 Task: Select sheet 1 in protected sheets and ranges.
Action: Mouse moved to (183, 70)
Screenshot: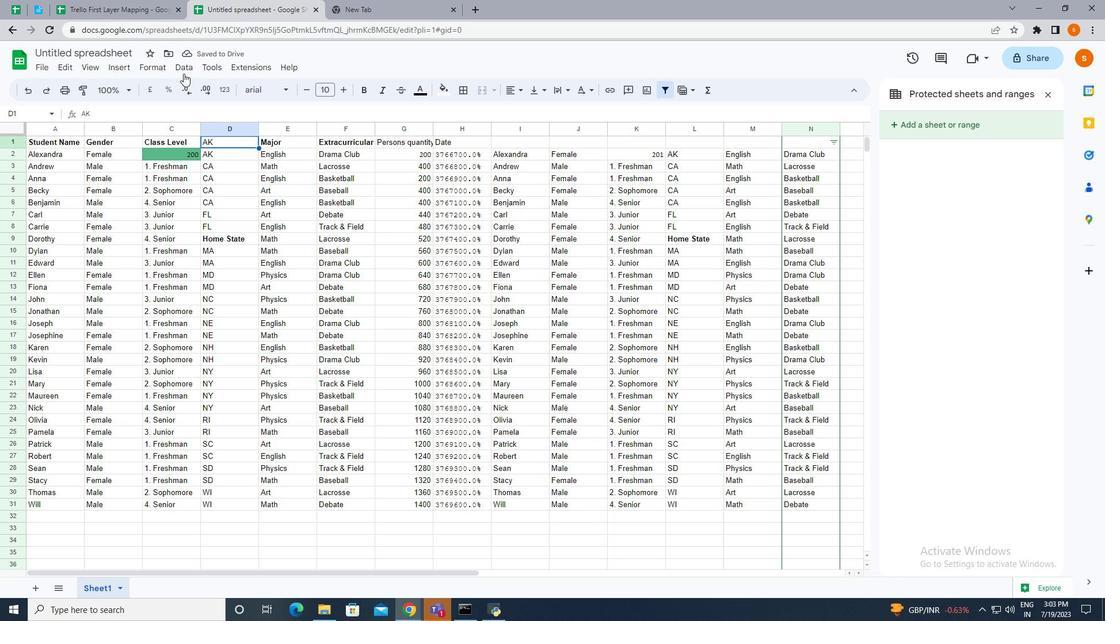 
Action: Mouse pressed left at (183, 70)
Screenshot: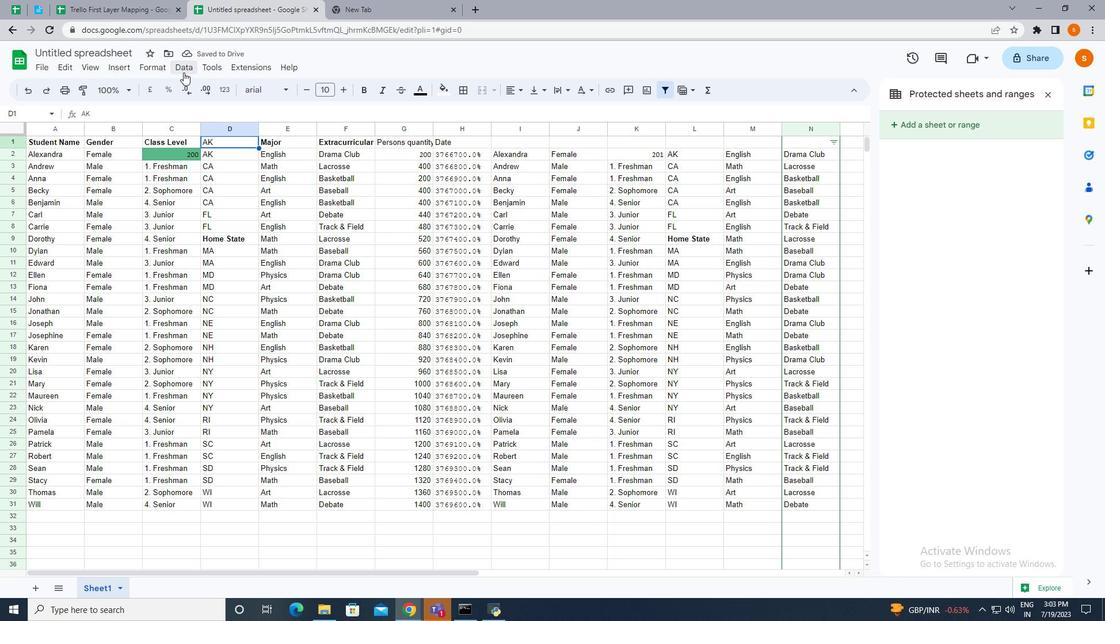 
Action: Mouse moved to (219, 200)
Screenshot: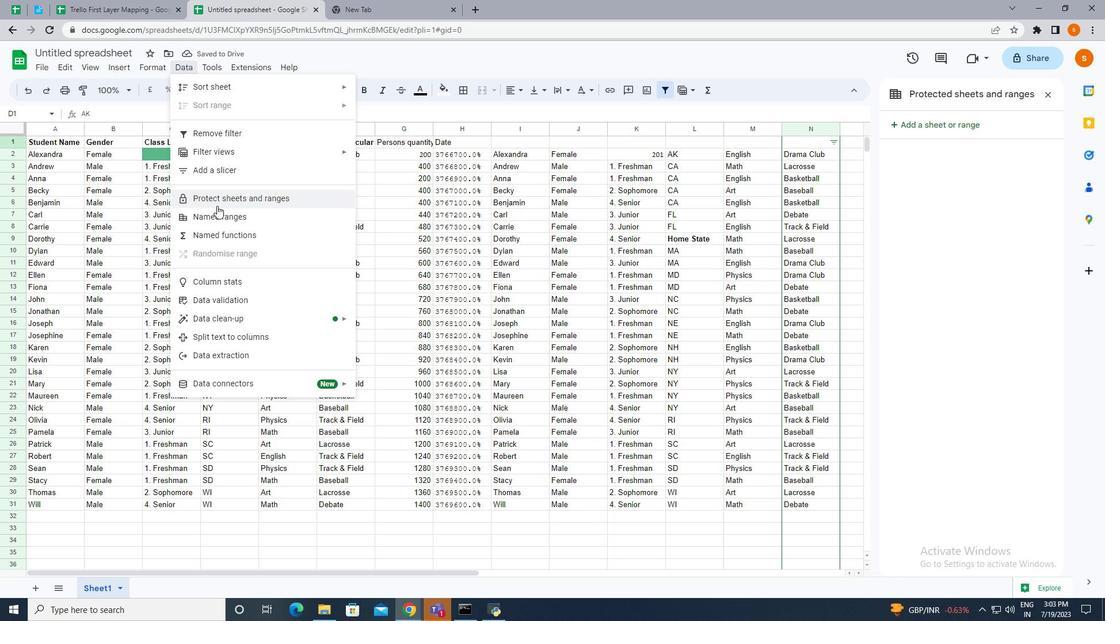 
Action: Mouse pressed left at (219, 200)
Screenshot: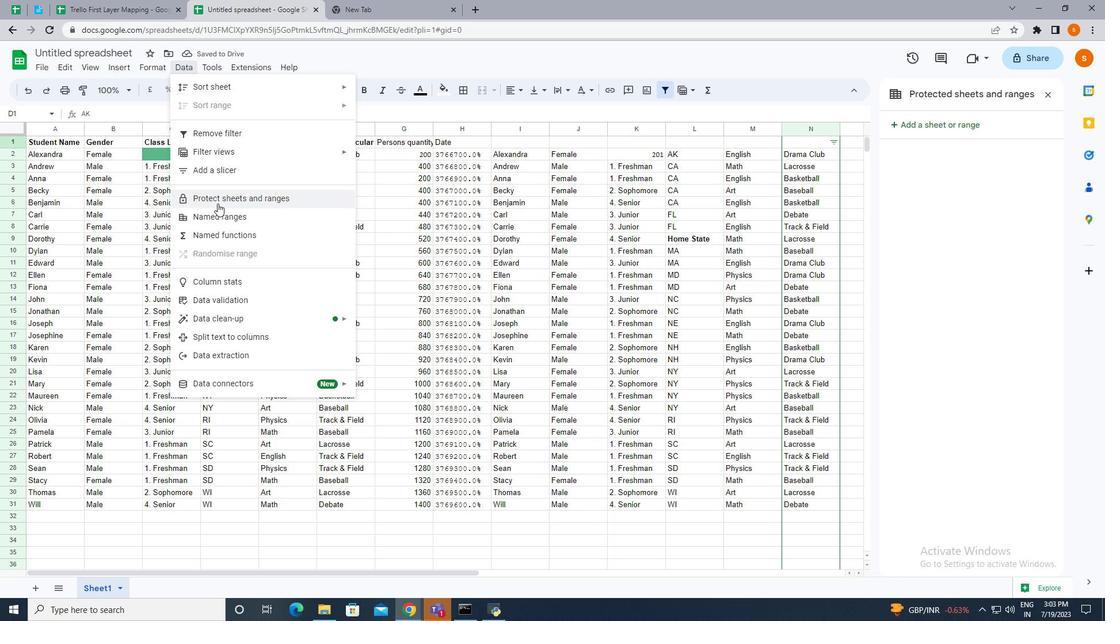 
Action: Mouse moved to (1028, 160)
Screenshot: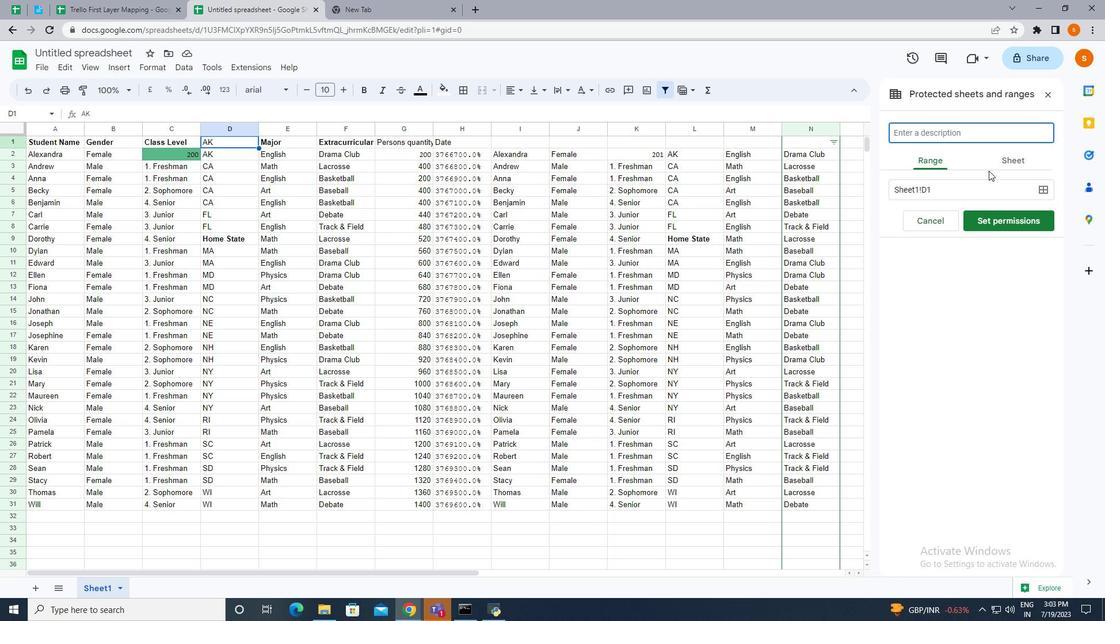 
Action: Mouse pressed left at (1028, 160)
Screenshot: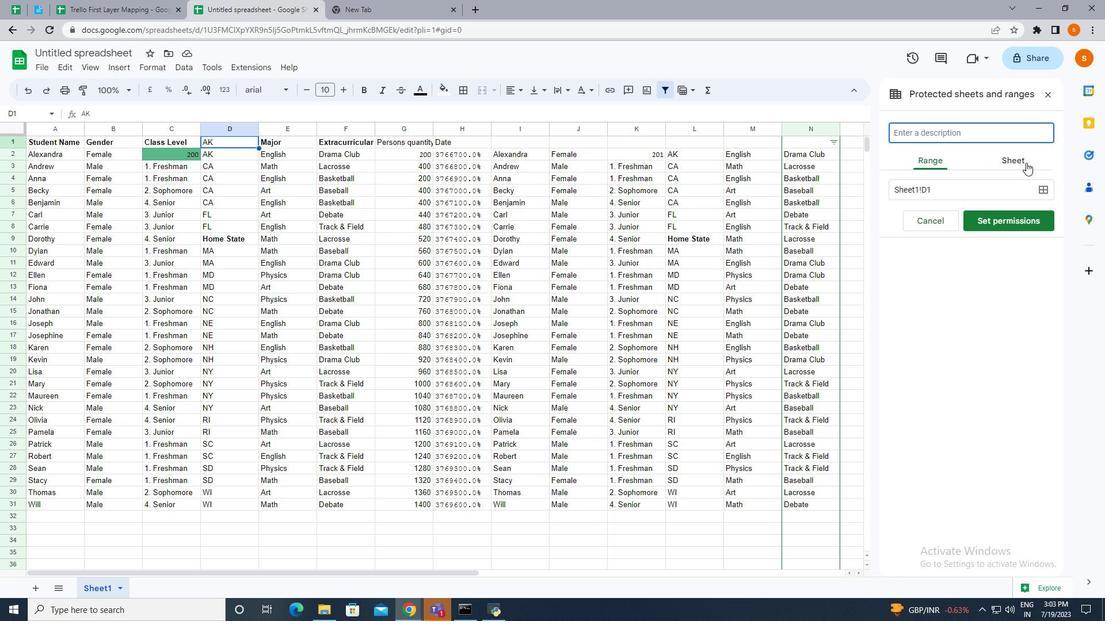 
Action: Mouse moved to (959, 185)
Screenshot: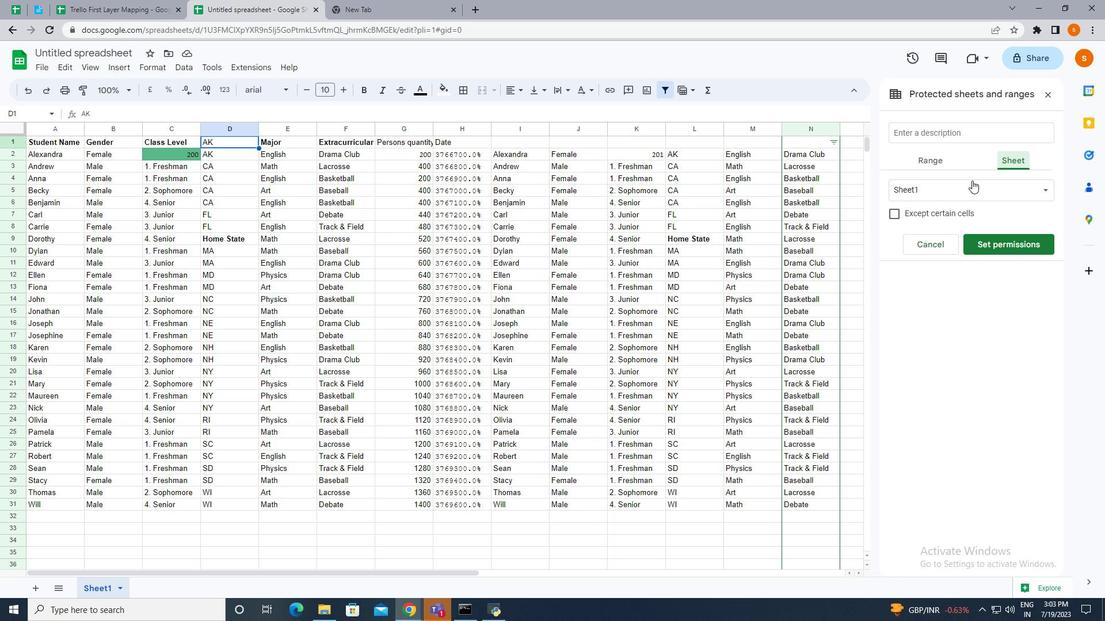
Action: Mouse pressed left at (959, 185)
Screenshot: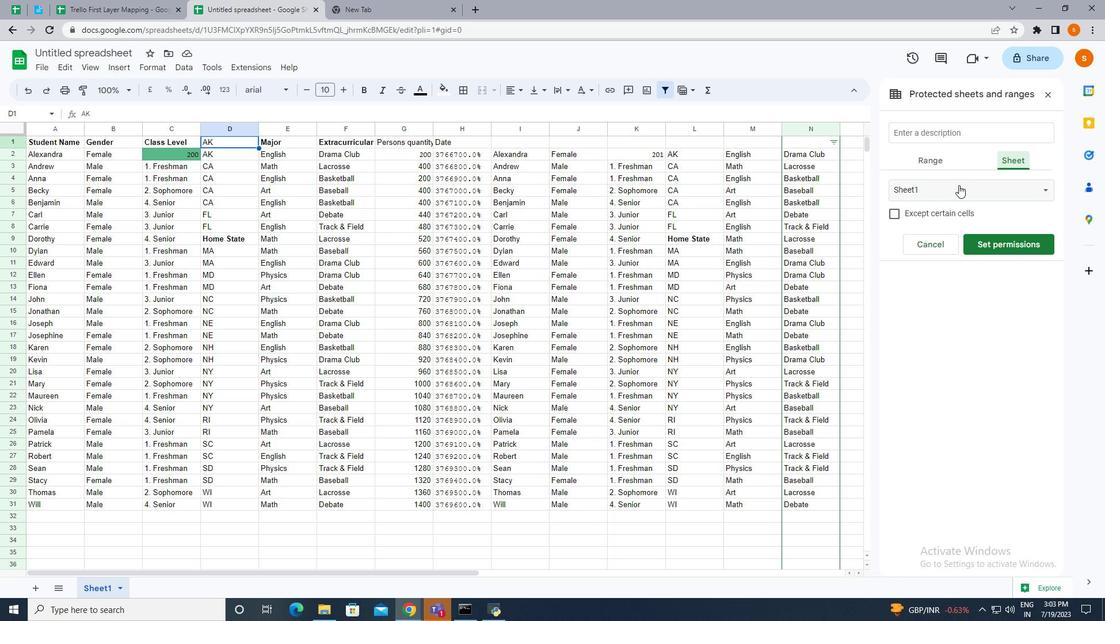 
Action: Mouse moved to (924, 187)
Screenshot: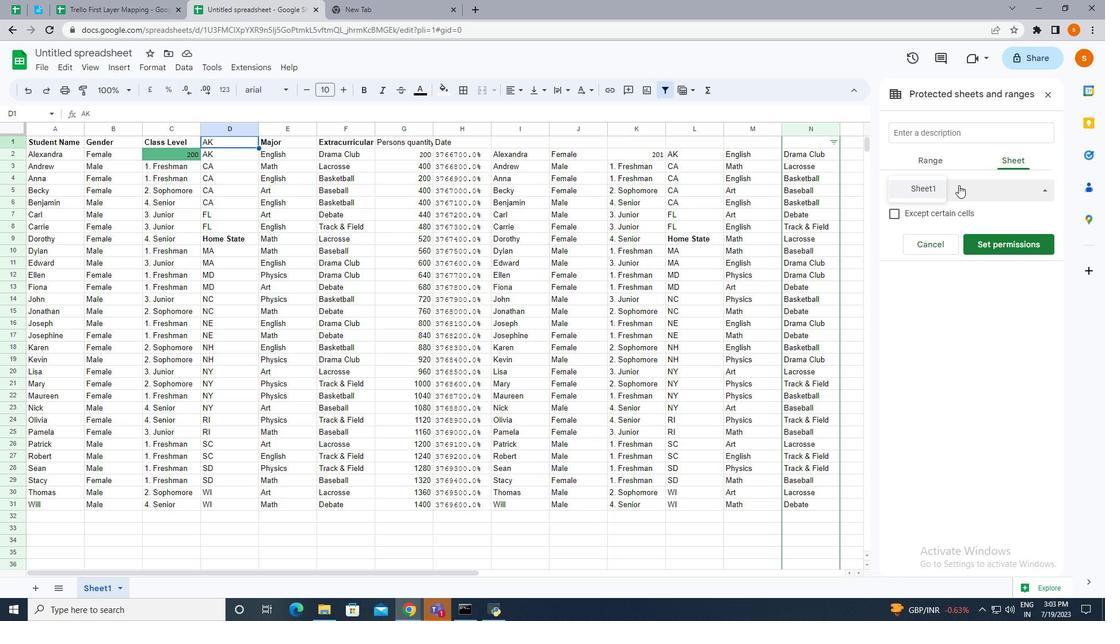 
Action: Mouse pressed left at (924, 187)
Screenshot: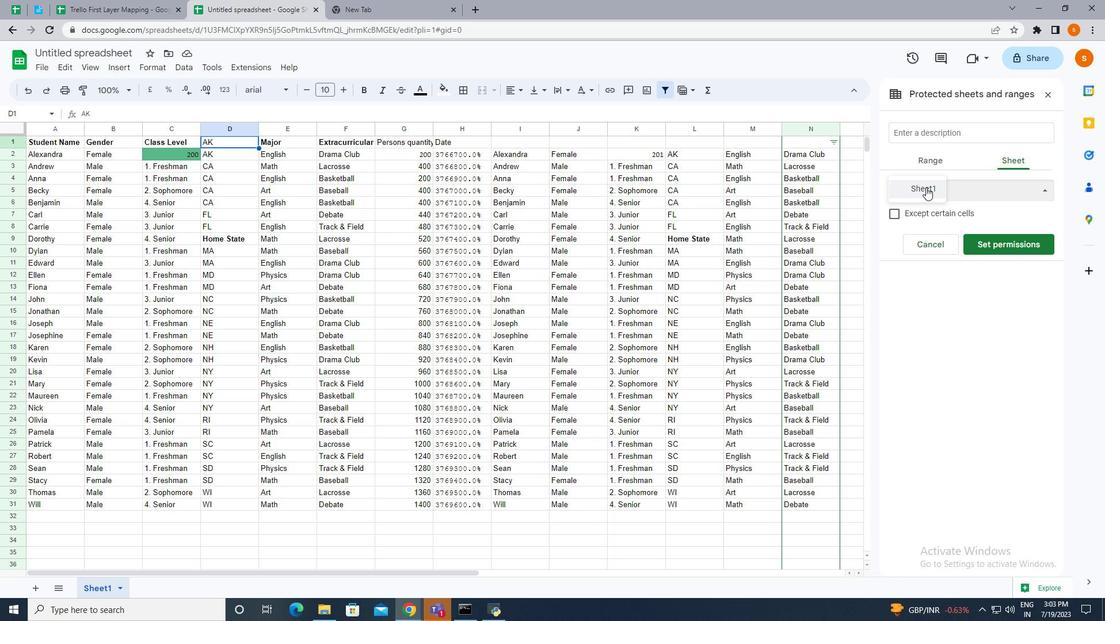 
Action: Mouse moved to (977, 283)
Screenshot: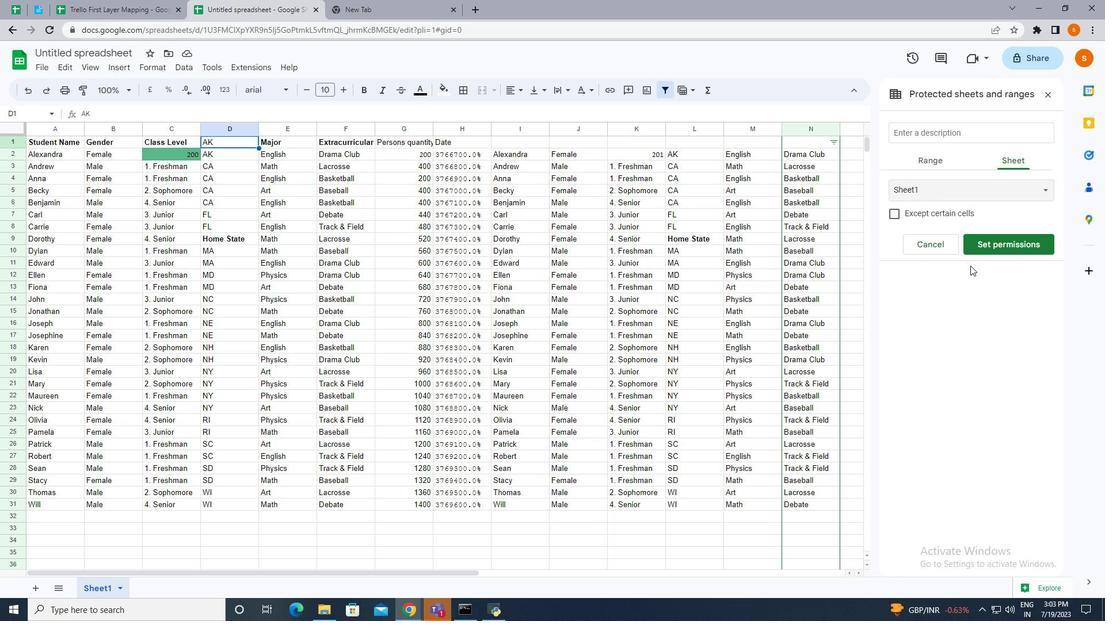 
